 Task: In the sheet Budget Analysis ToolFont size of heading  18 Font style of dataoswald 'Font size of data '9 Alignment of headline & dataAlign center.   Fill color in heading, Red Font color of dataIn the sheet   Prodigy Sales log   book
Action: Mouse moved to (459, 180)
Screenshot: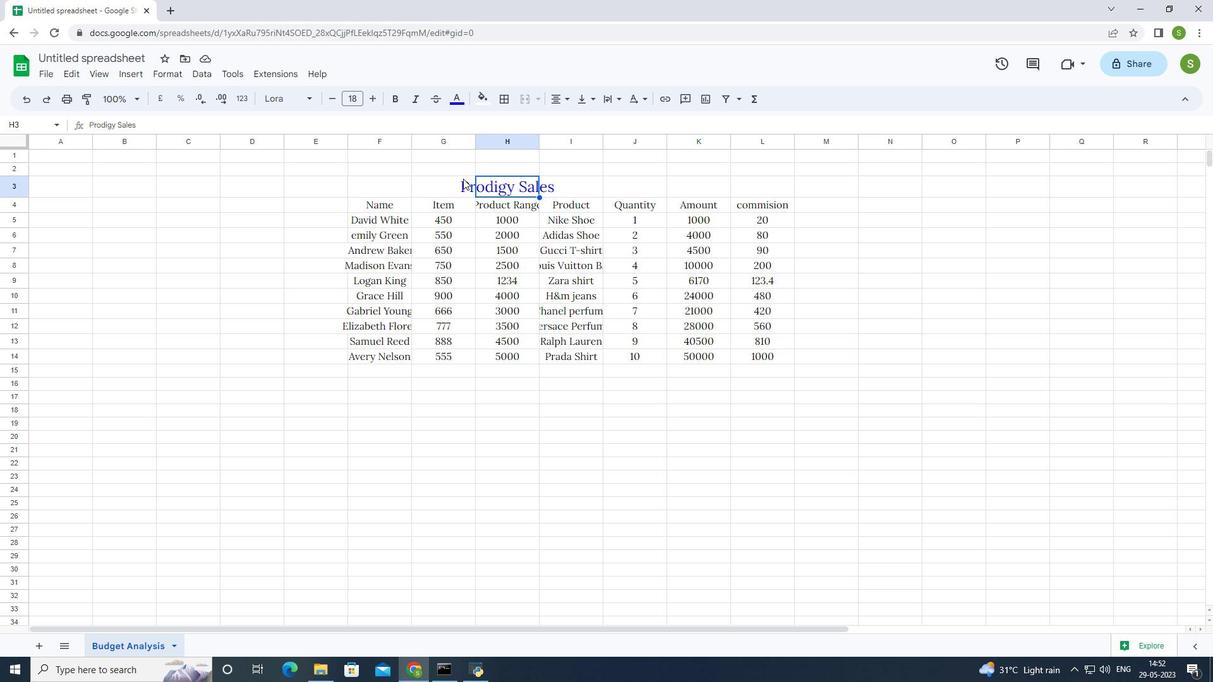 
Action: Mouse pressed left at (459, 180)
Screenshot: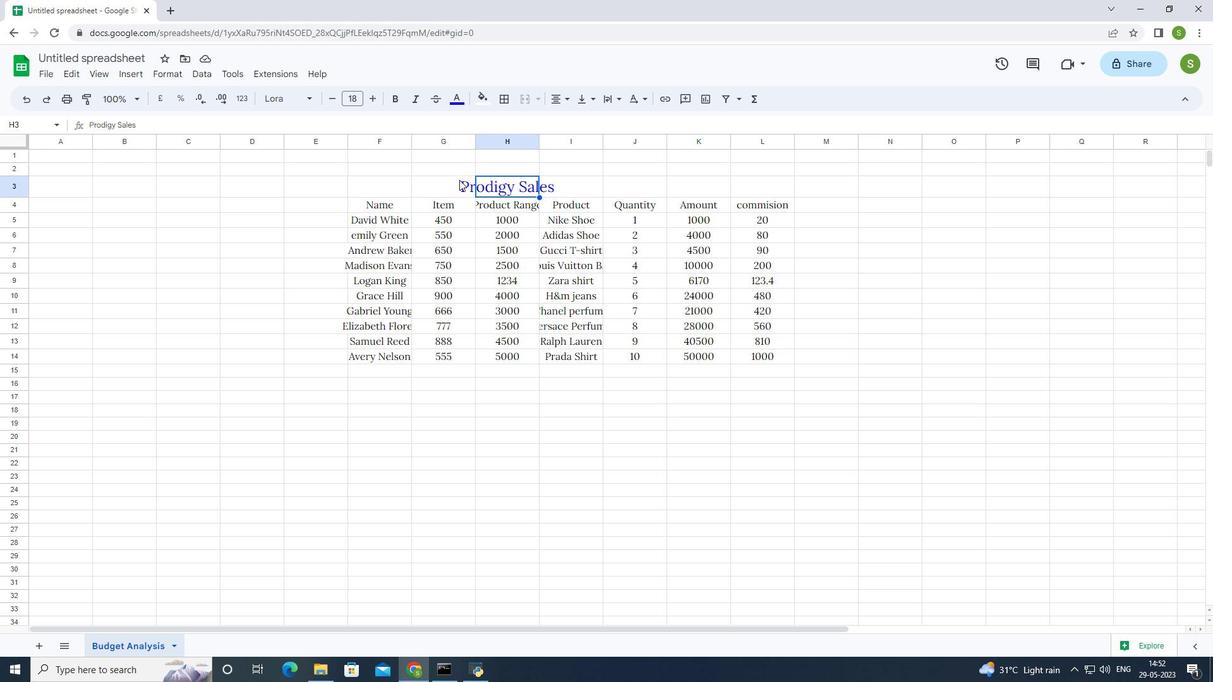 
Action: Mouse moved to (464, 185)
Screenshot: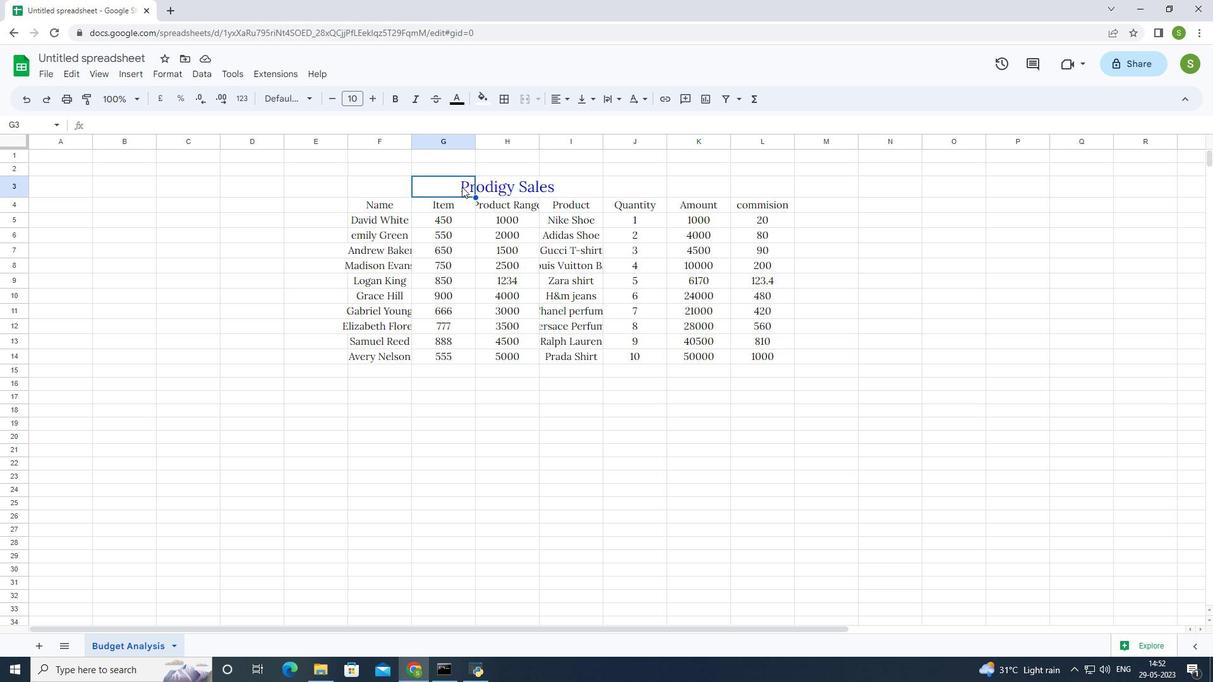 
Action: Mouse pressed left at (464, 185)
Screenshot: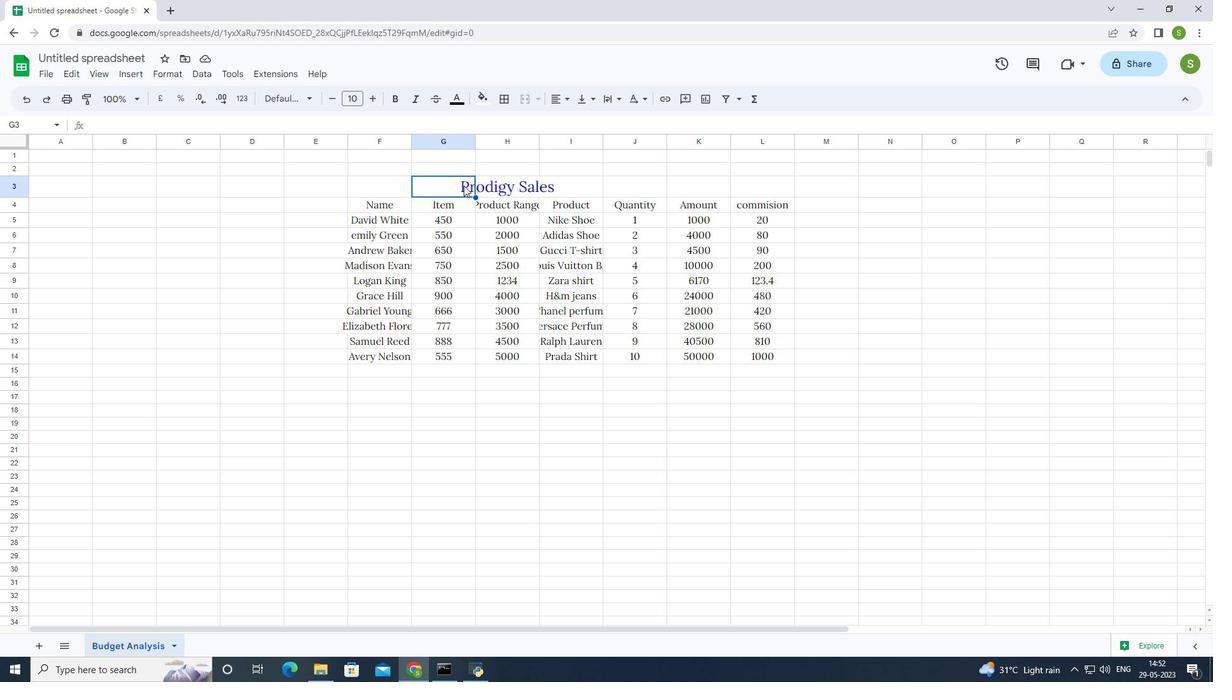 
Action: Mouse moved to (483, 183)
Screenshot: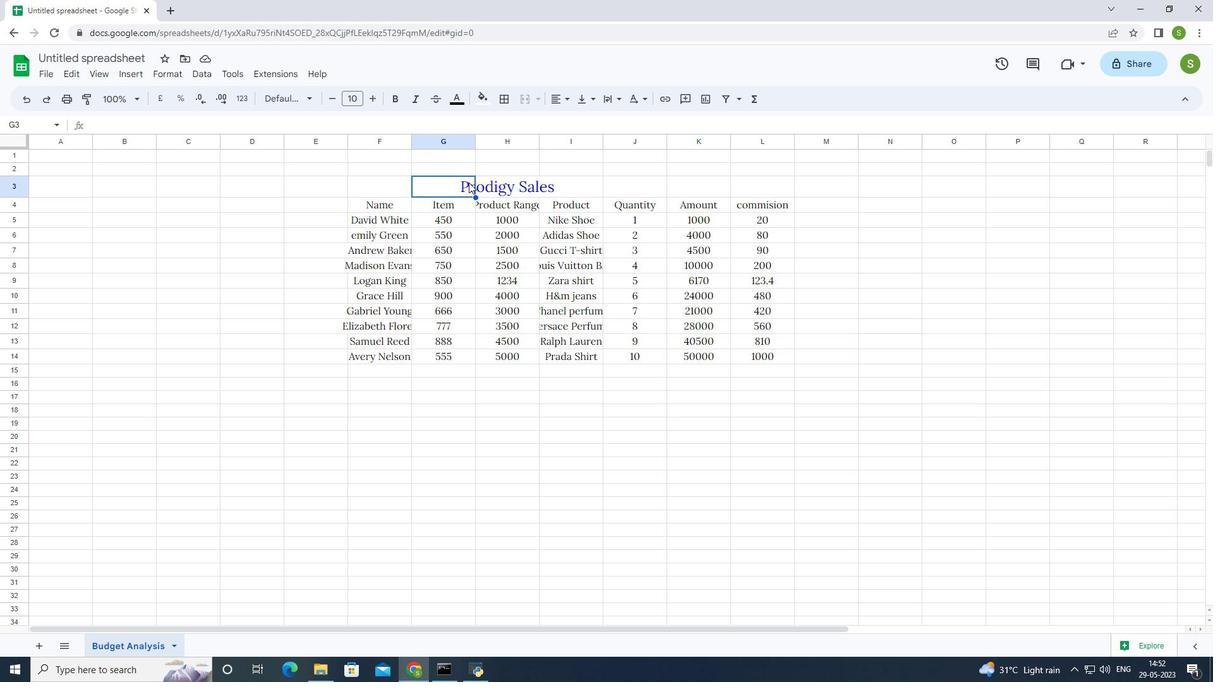 
Action: Mouse pressed left at (483, 183)
Screenshot: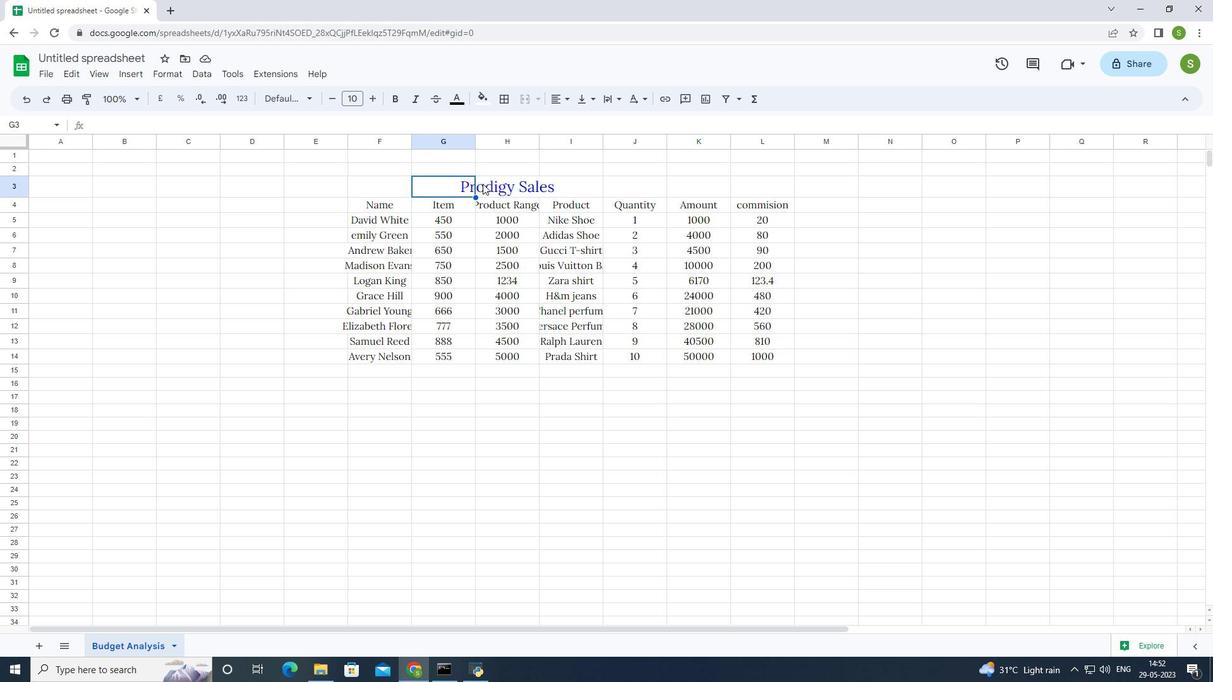 
Action: Mouse moved to (481, 101)
Screenshot: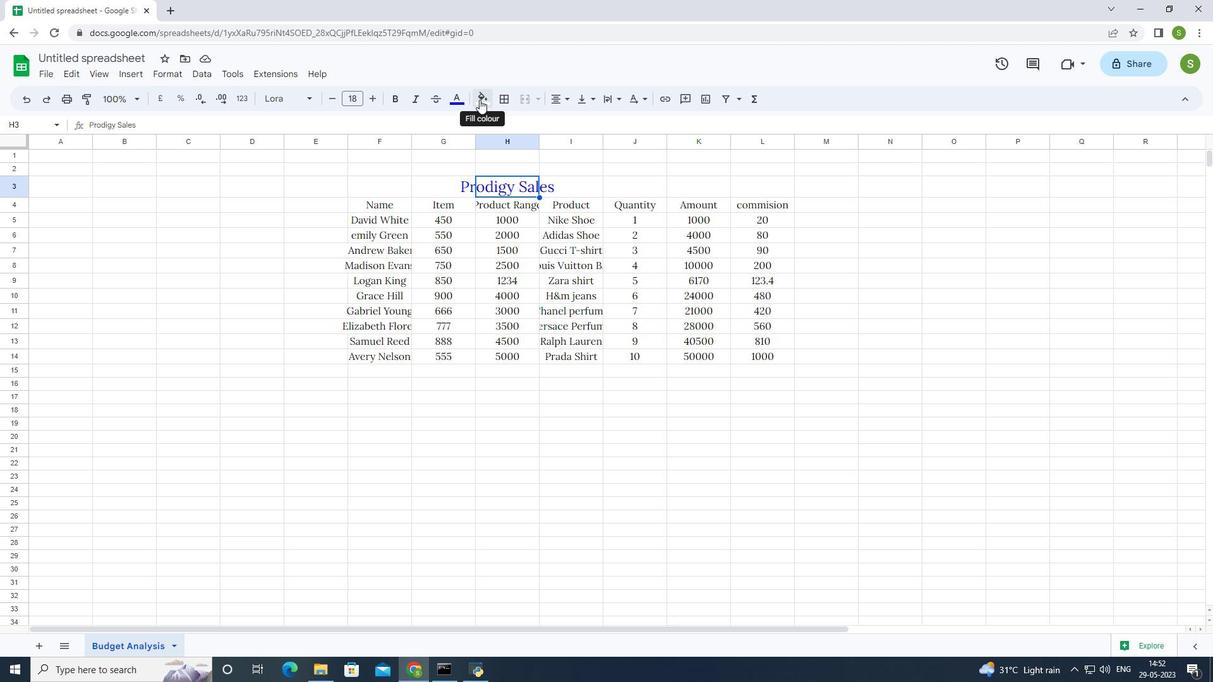 
Action: Mouse pressed left at (481, 101)
Screenshot: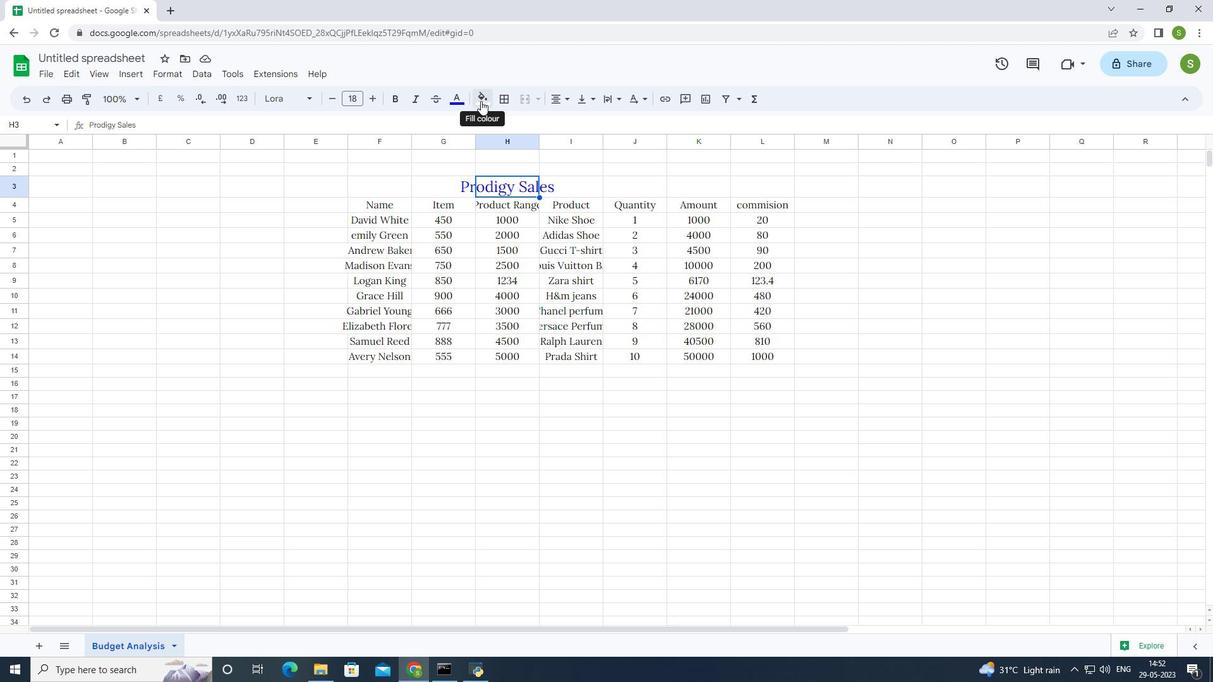 
Action: Mouse moved to (500, 151)
Screenshot: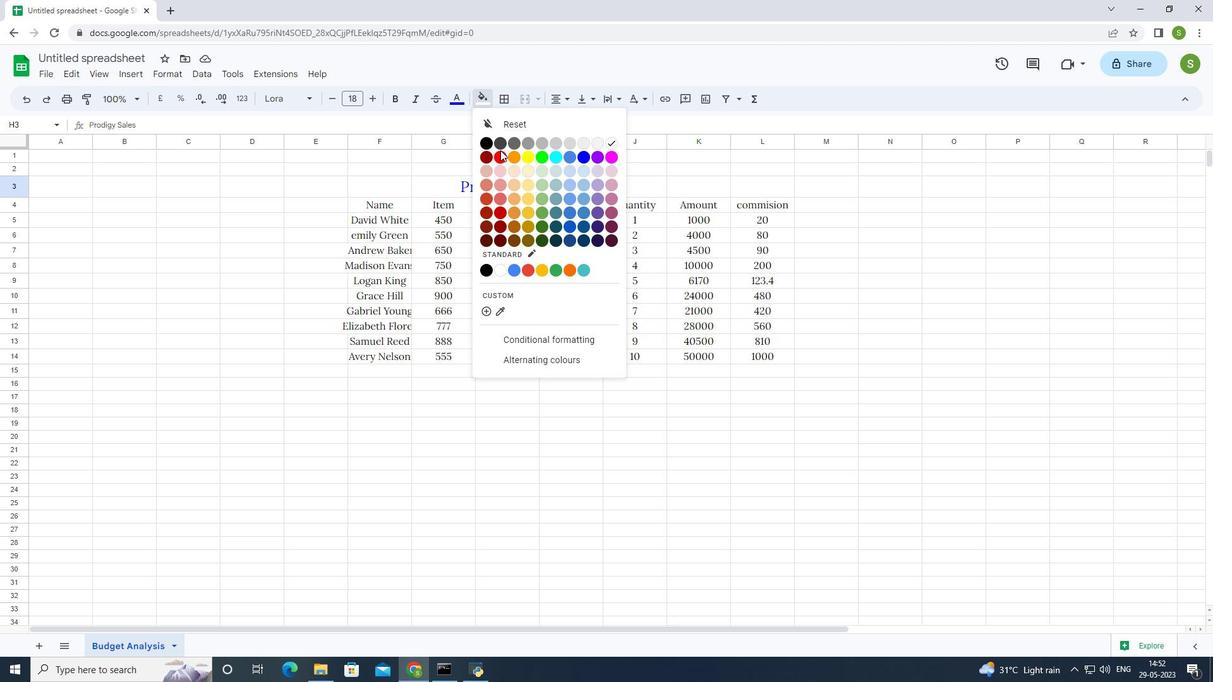
Action: Mouse pressed left at (500, 151)
Screenshot: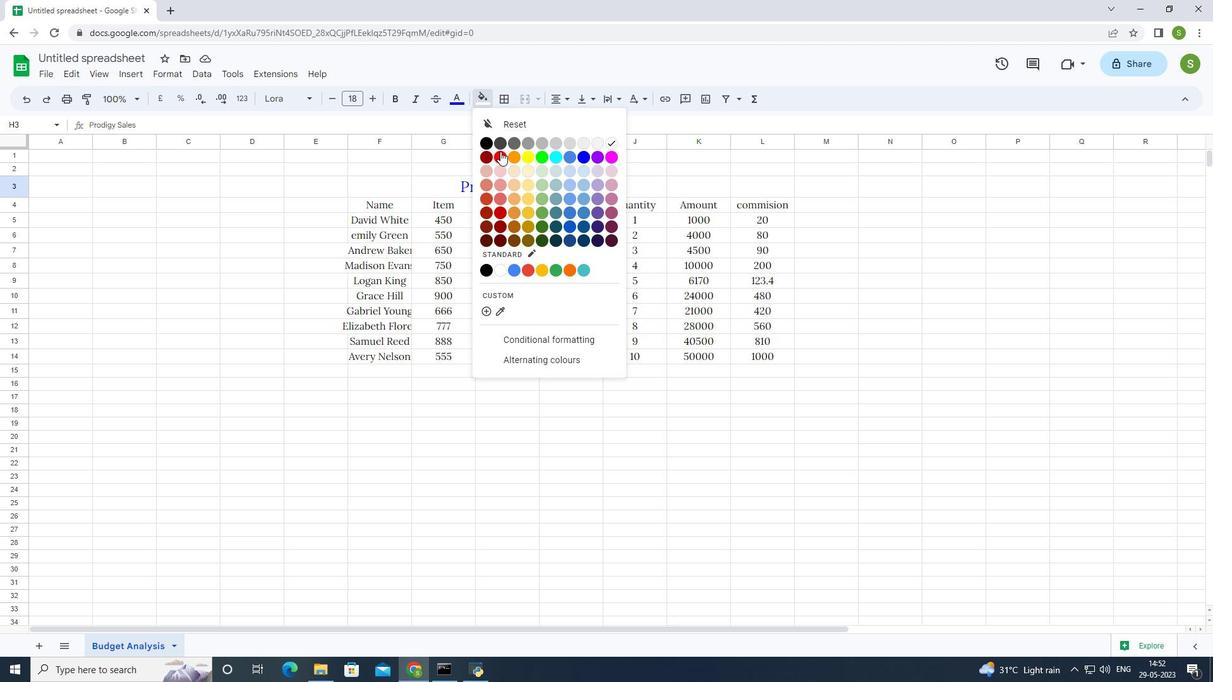 
Action: Mouse moved to (551, 188)
Screenshot: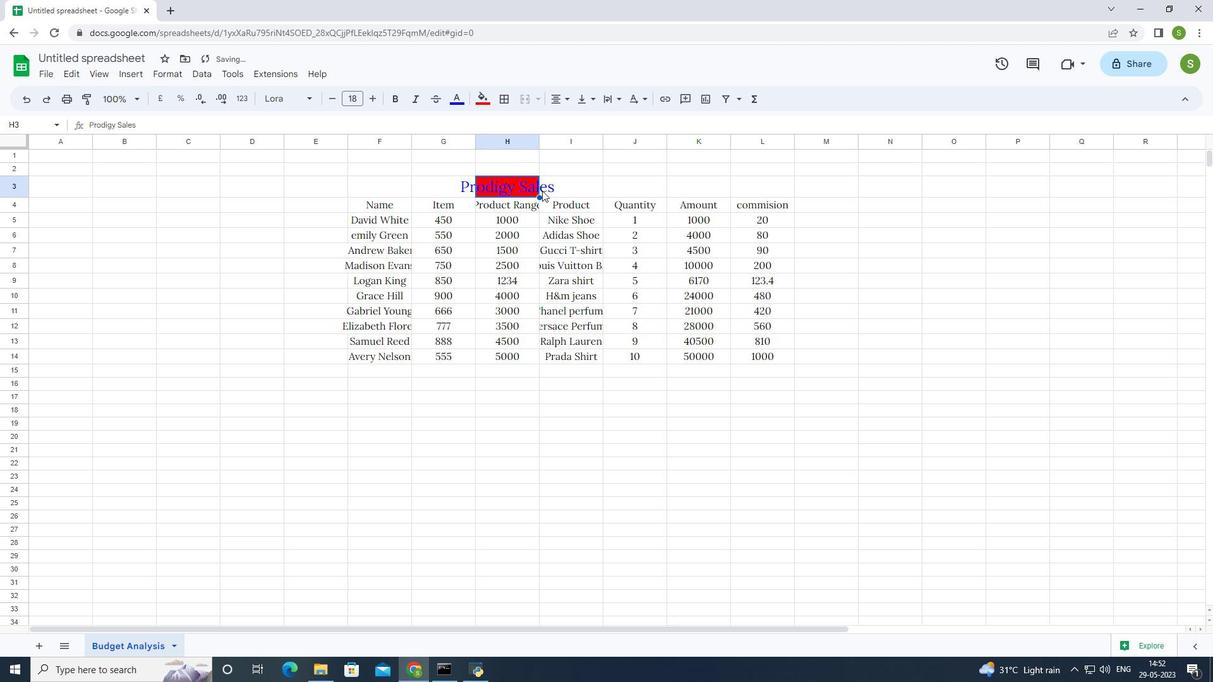 
Action: Mouse pressed left at (551, 188)
Screenshot: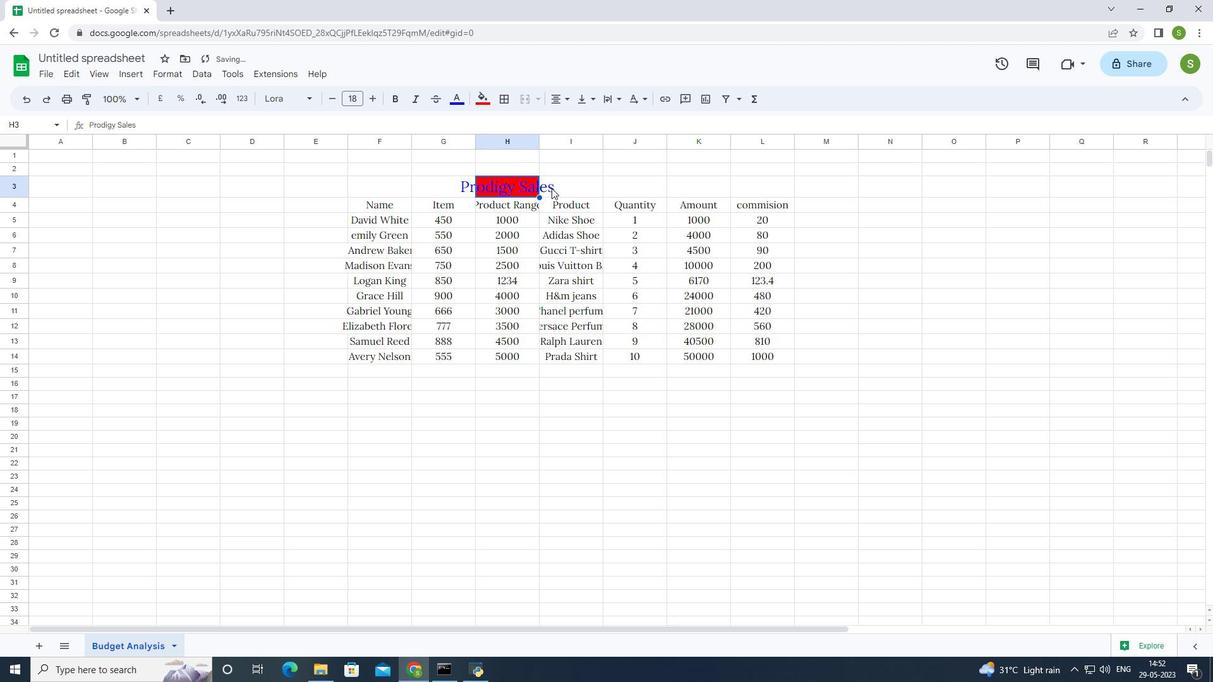 
Action: Mouse moved to (462, 178)
Screenshot: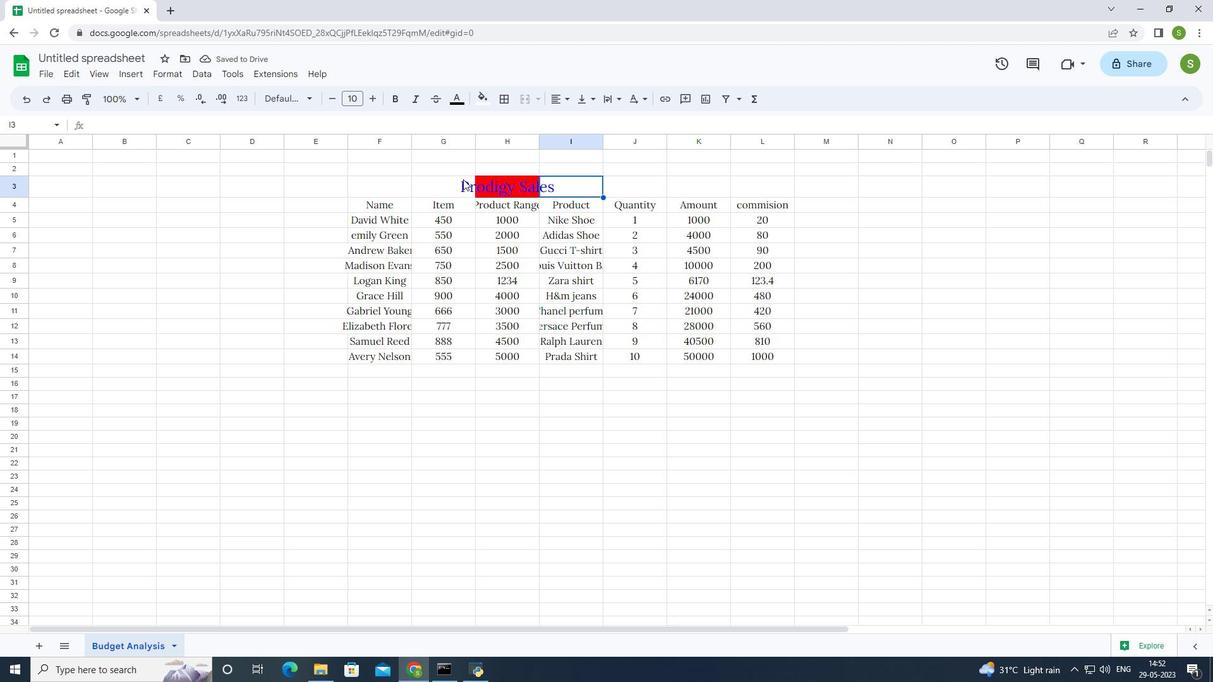 
Action: Mouse pressed left at (462, 178)
Screenshot: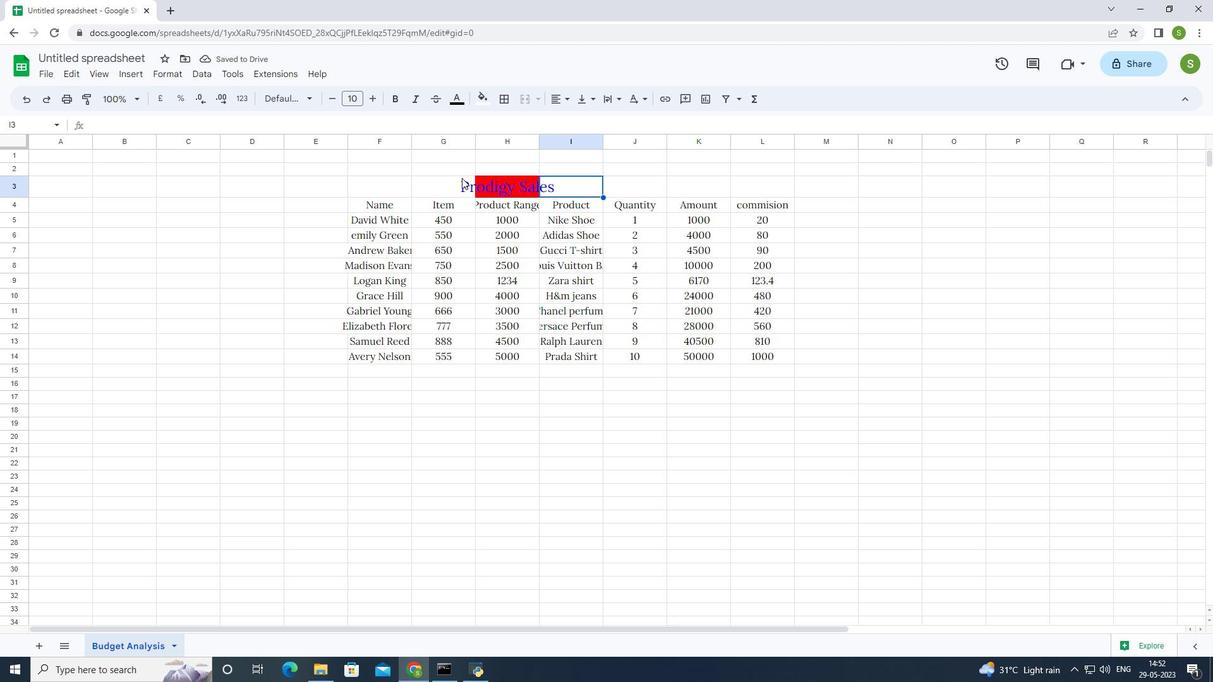 
Action: Mouse moved to (457, 93)
Screenshot: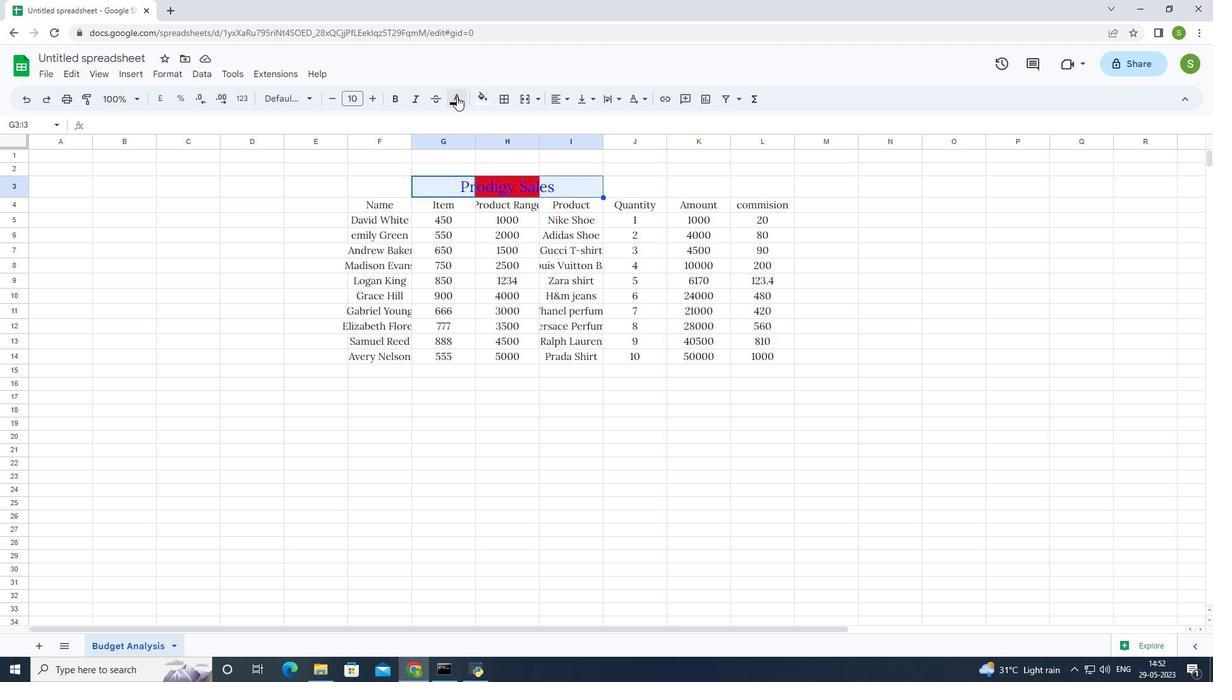 
Action: Mouse pressed left at (457, 93)
Screenshot: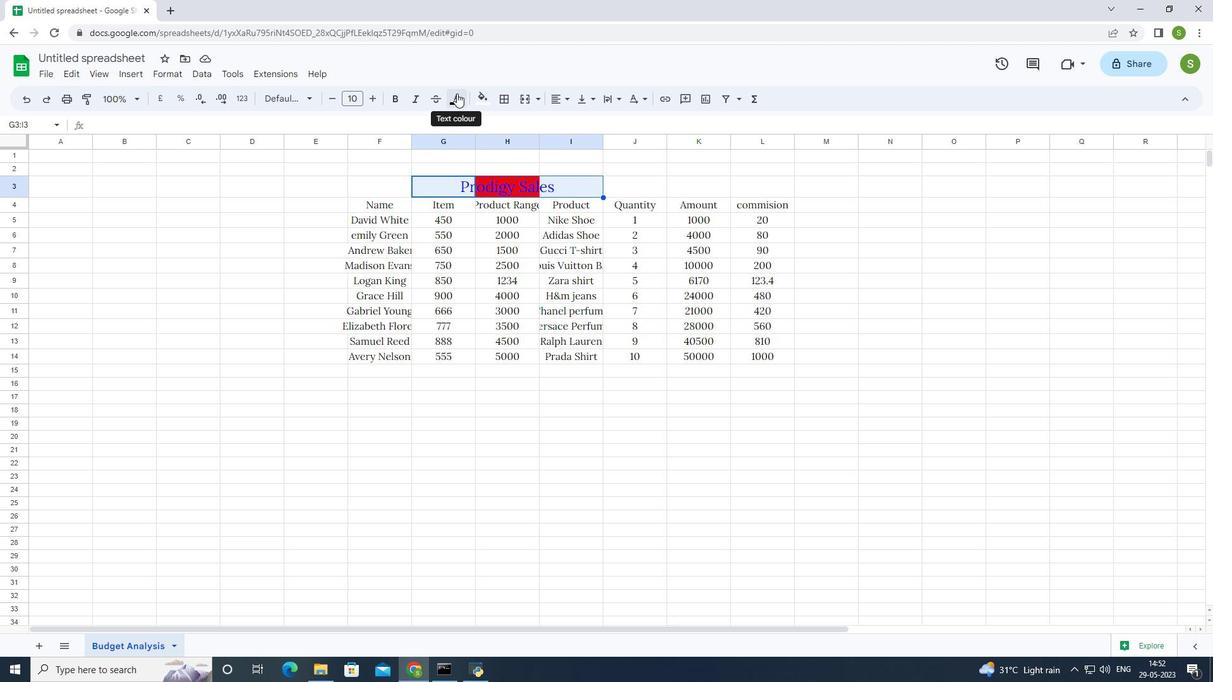 
Action: Mouse moved to (478, 97)
Screenshot: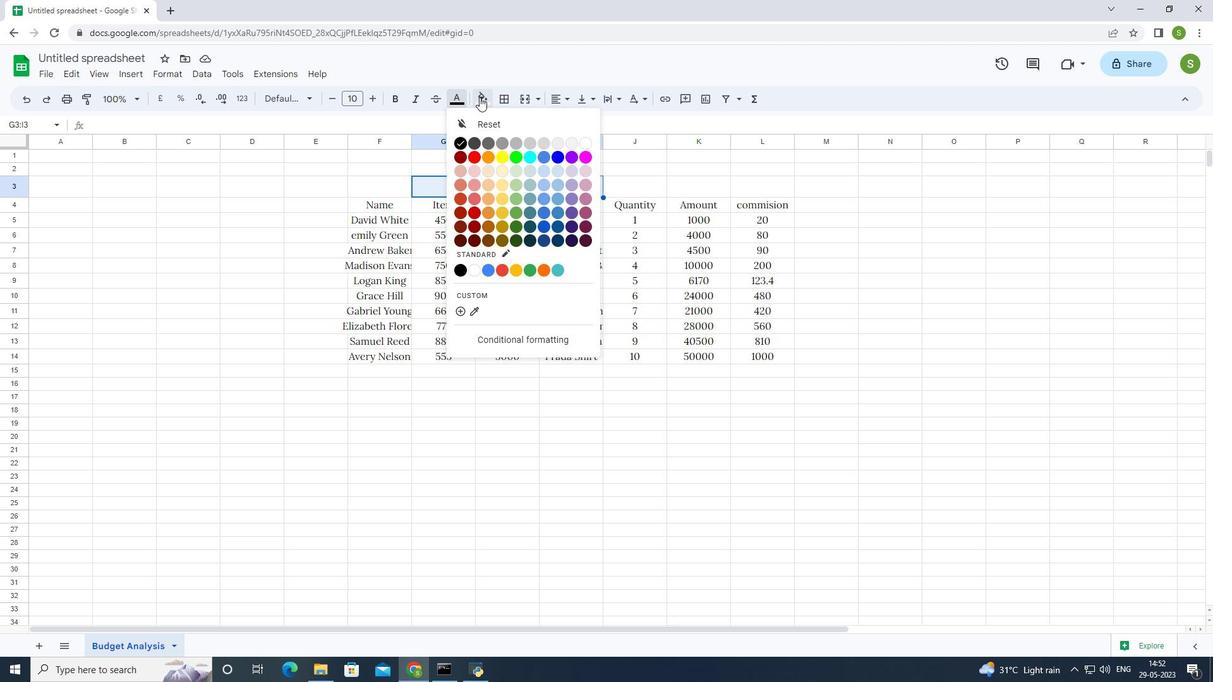 
Action: Mouse pressed left at (478, 97)
Screenshot: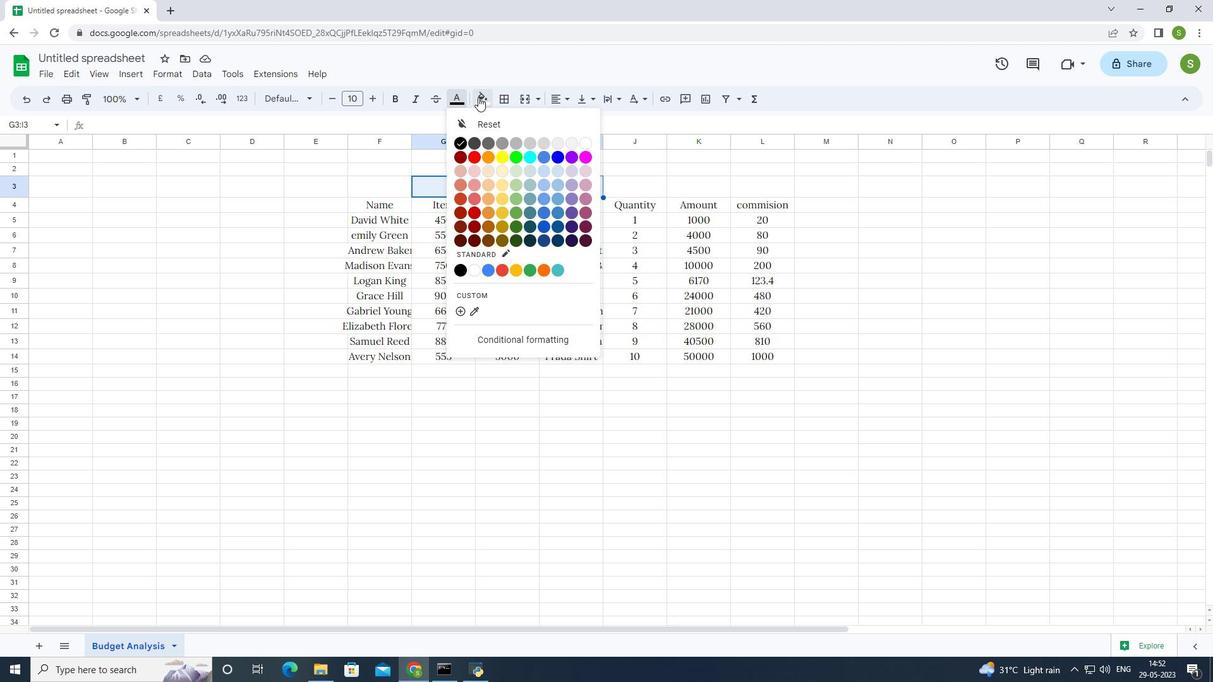 
Action: Mouse moved to (500, 155)
Screenshot: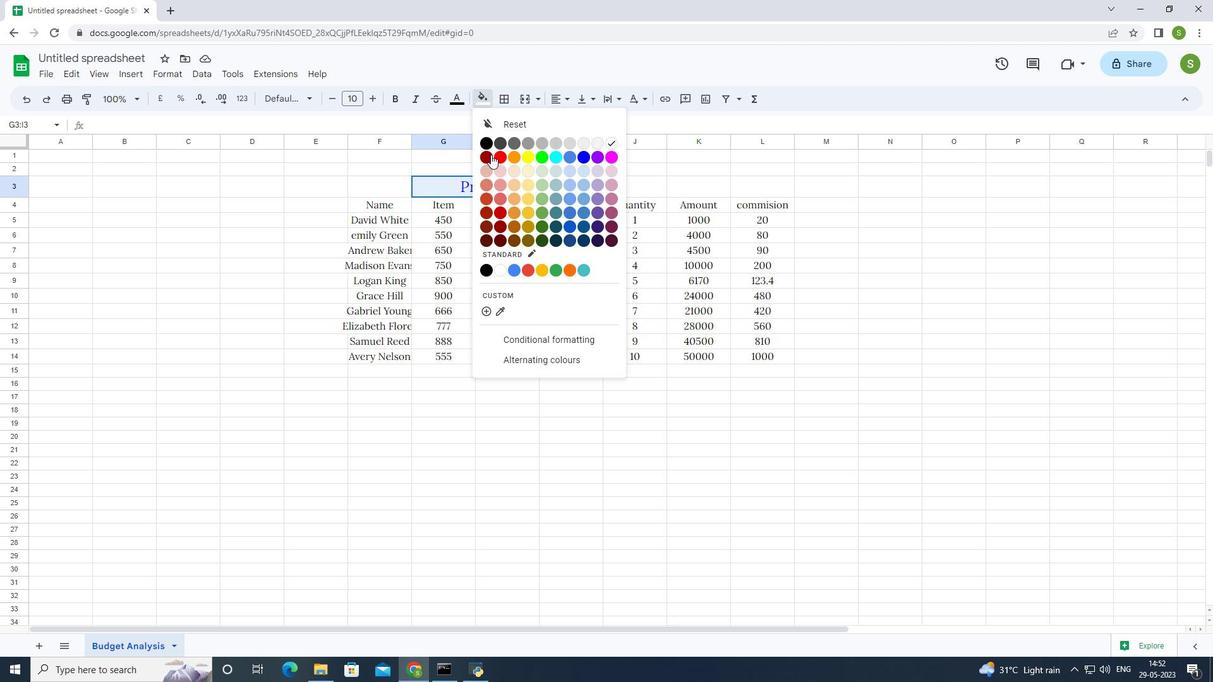 
Action: Mouse pressed left at (500, 155)
Screenshot: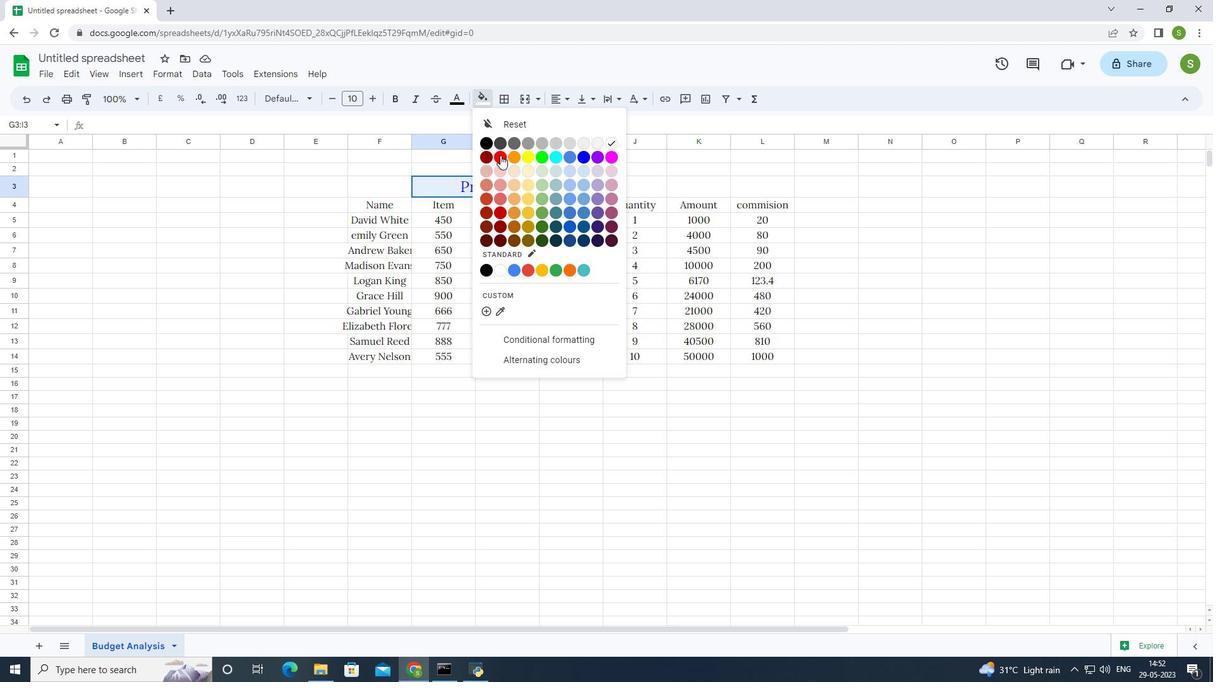 
Action: Mouse moved to (354, 200)
Screenshot: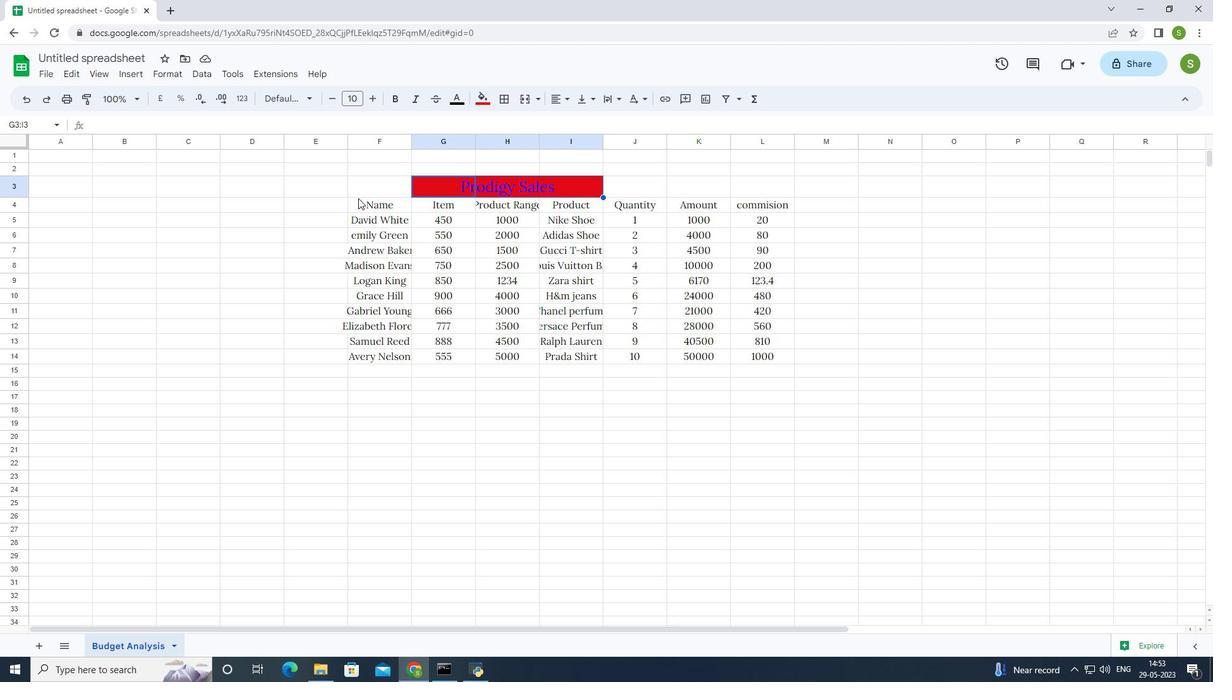 
Action: Mouse pressed left at (354, 200)
Screenshot: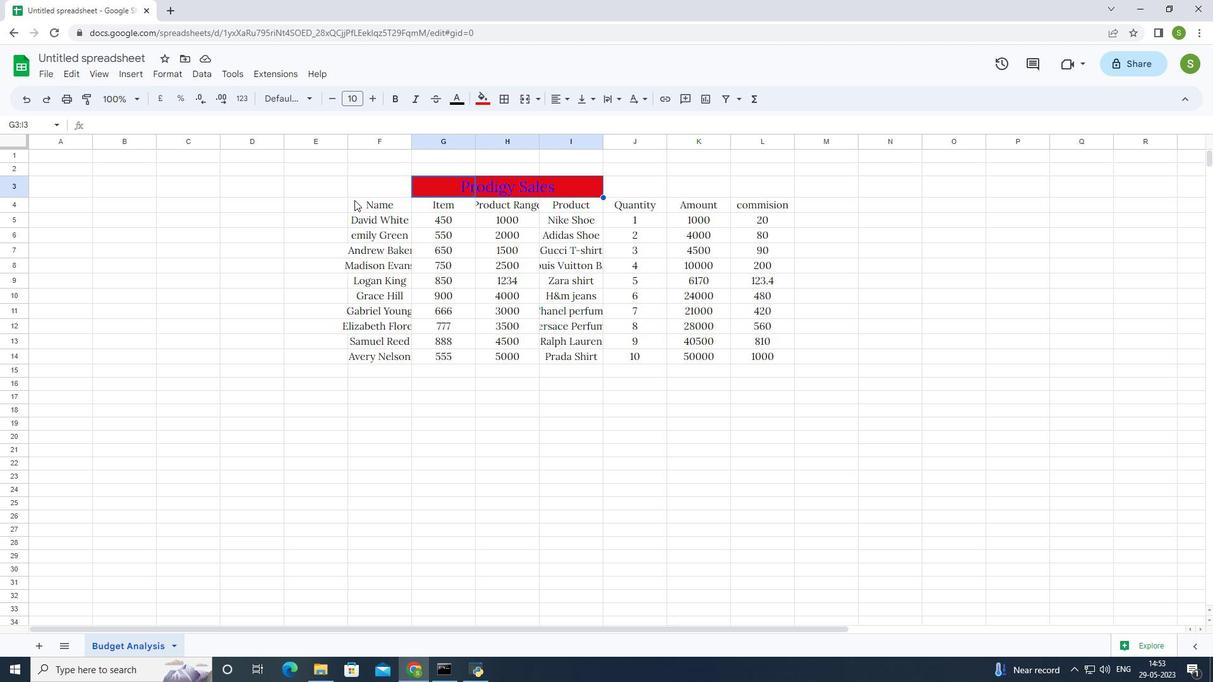 
Action: Mouse moved to (455, 96)
Screenshot: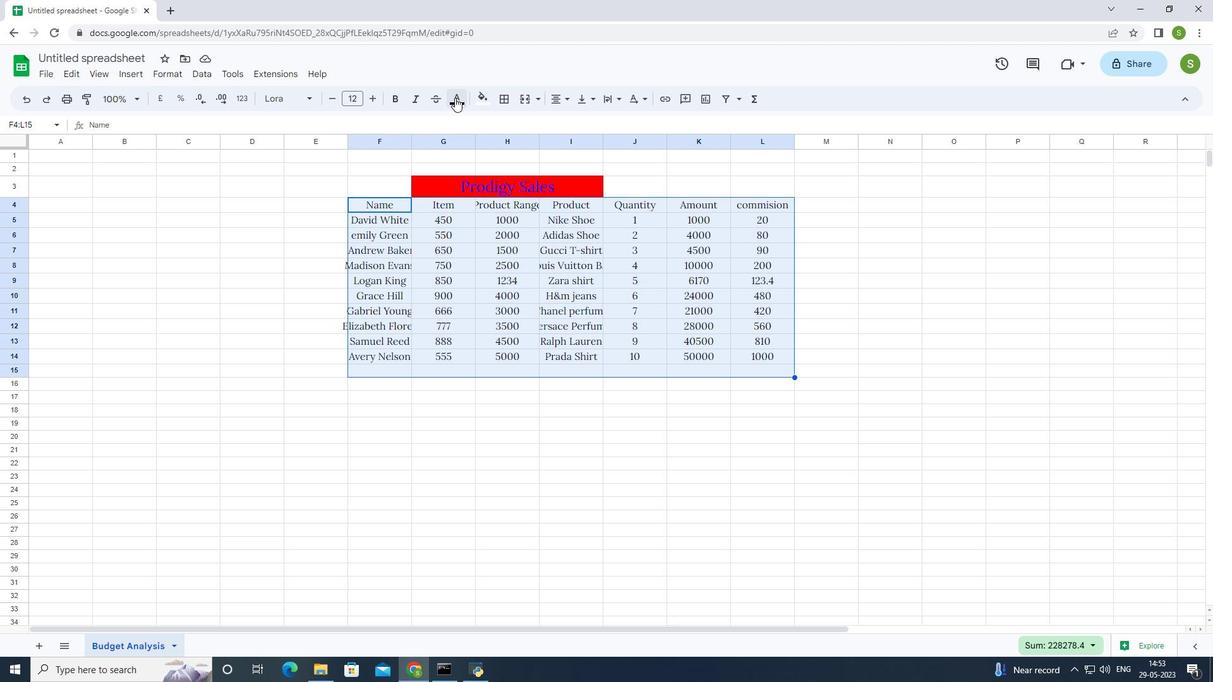 
Action: Mouse pressed left at (455, 96)
Screenshot: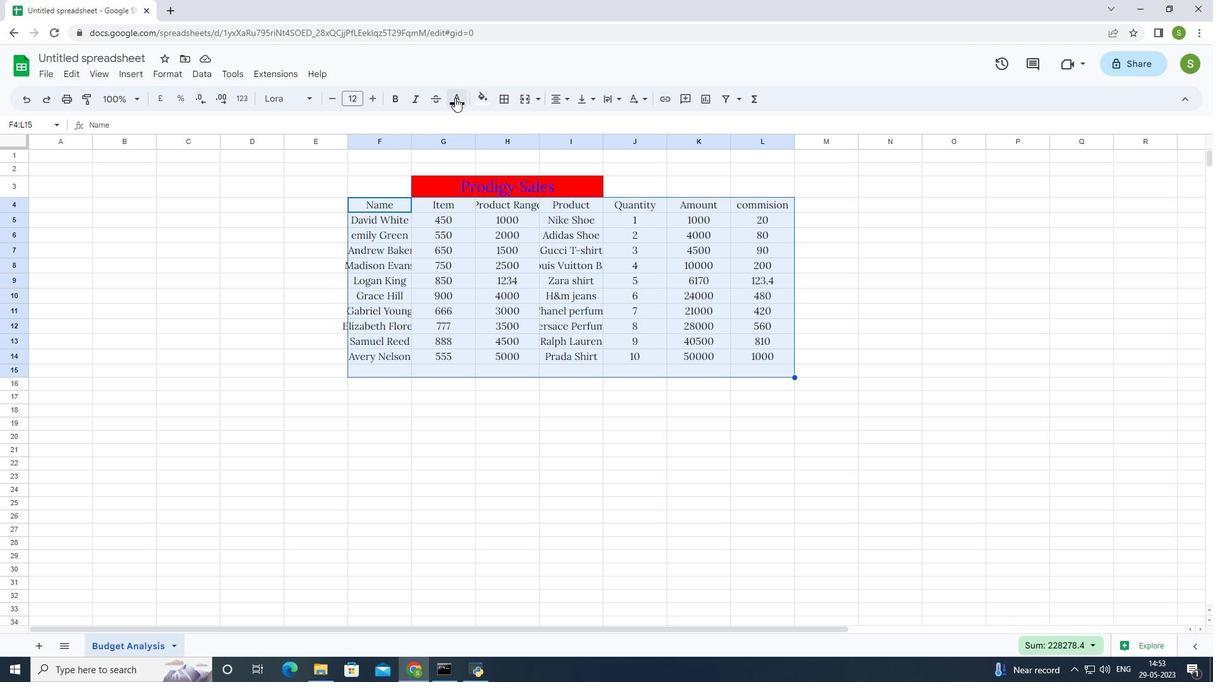 
Action: Mouse moved to (476, 157)
Screenshot: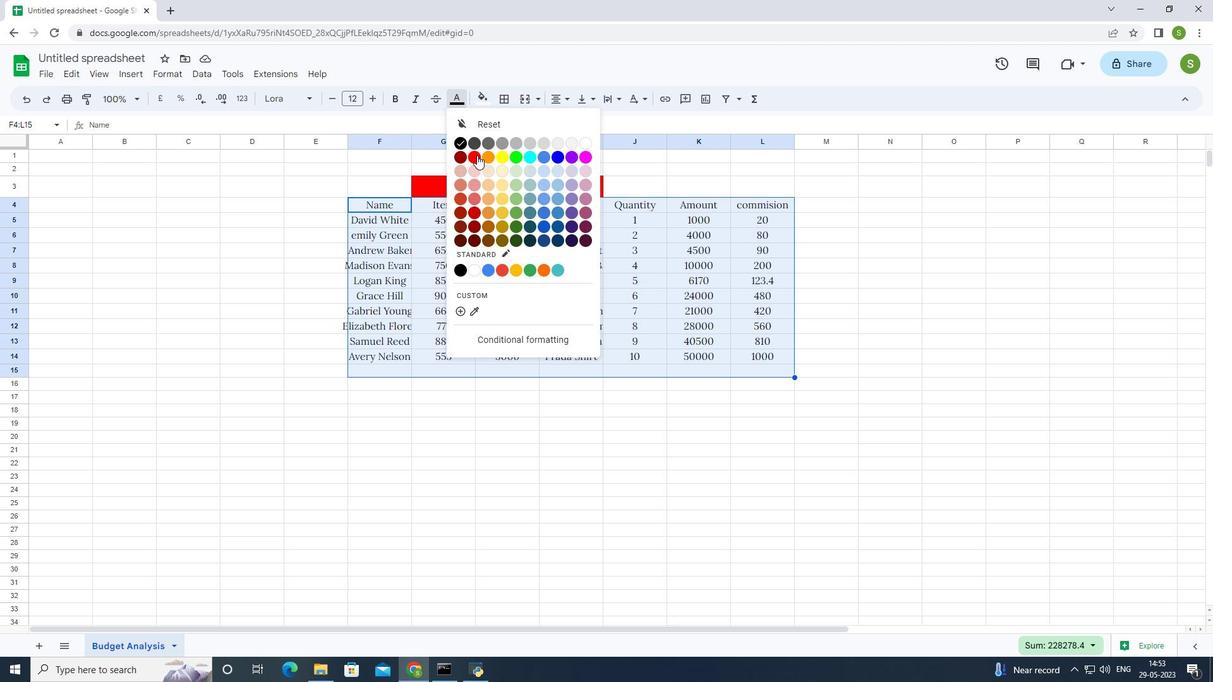 
Action: Mouse pressed left at (476, 157)
Screenshot: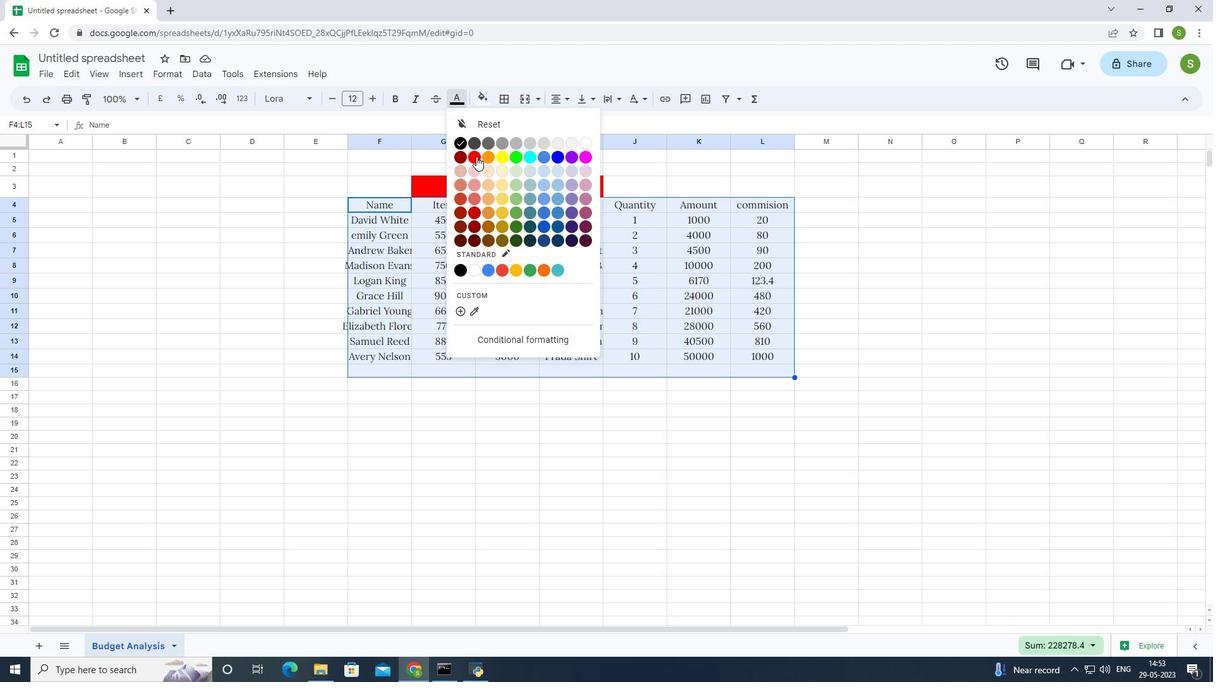 
Action: Mouse moved to (843, 313)
Screenshot: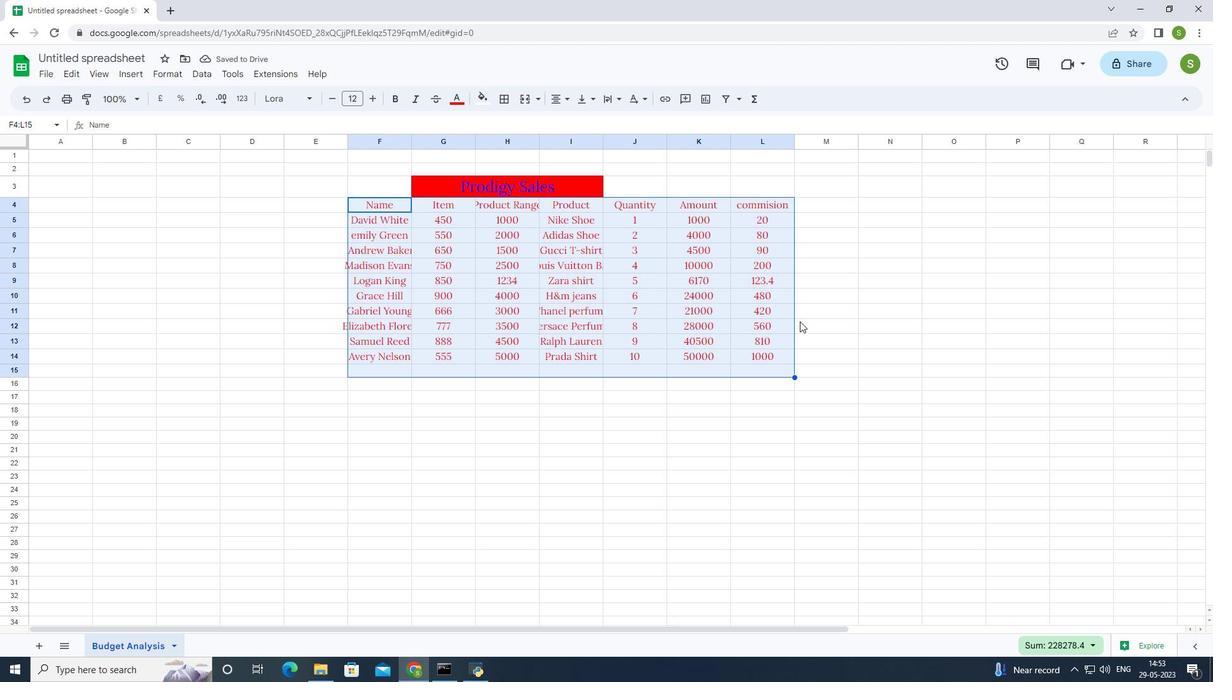 
Action: Mouse pressed left at (843, 313)
Screenshot: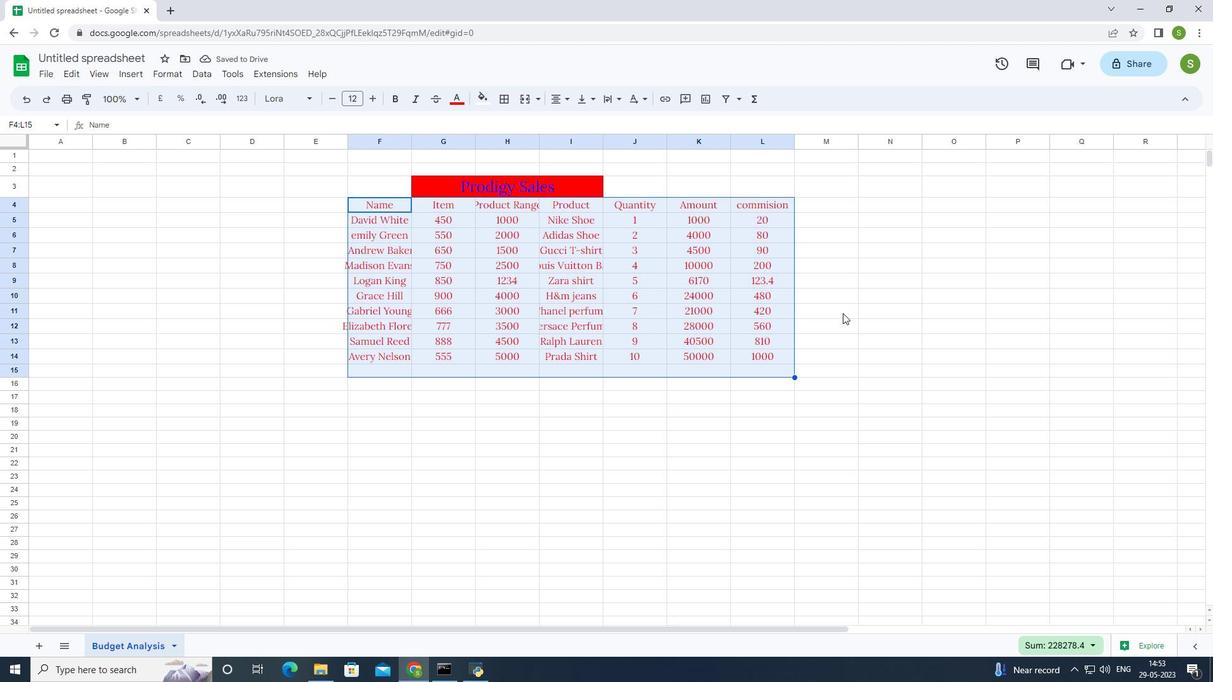 
Action: Mouse moved to (815, 325)
Screenshot: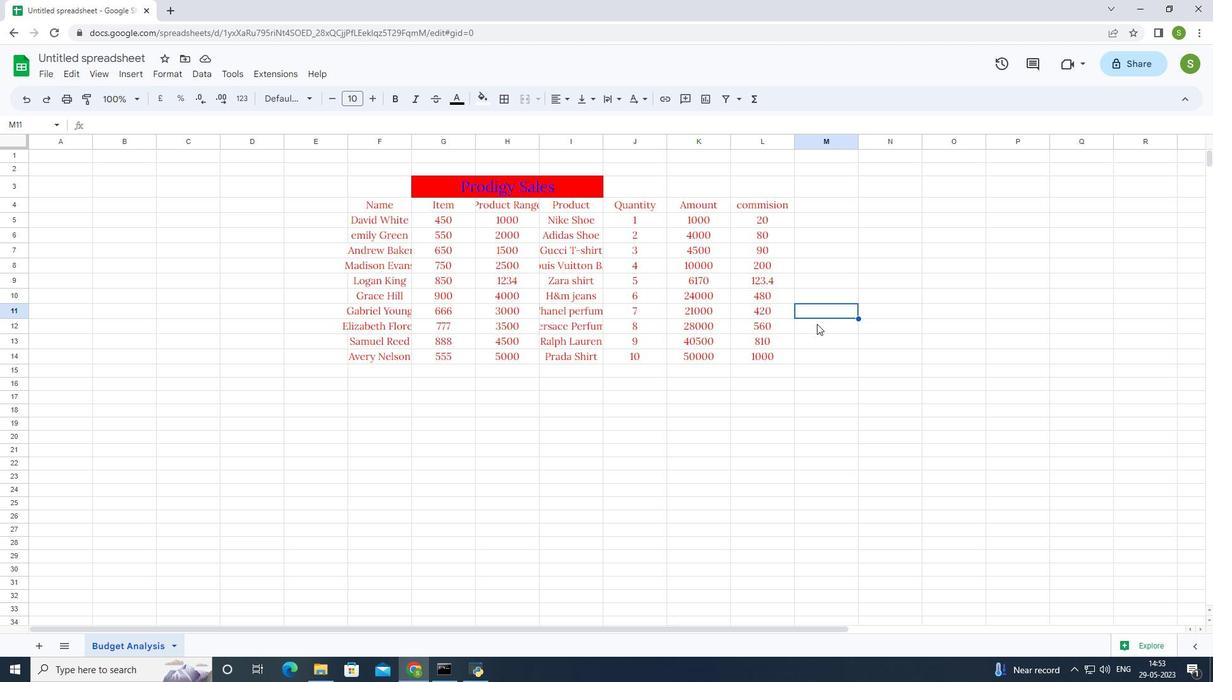 
Action: Key pressed ctrl+S
Screenshot: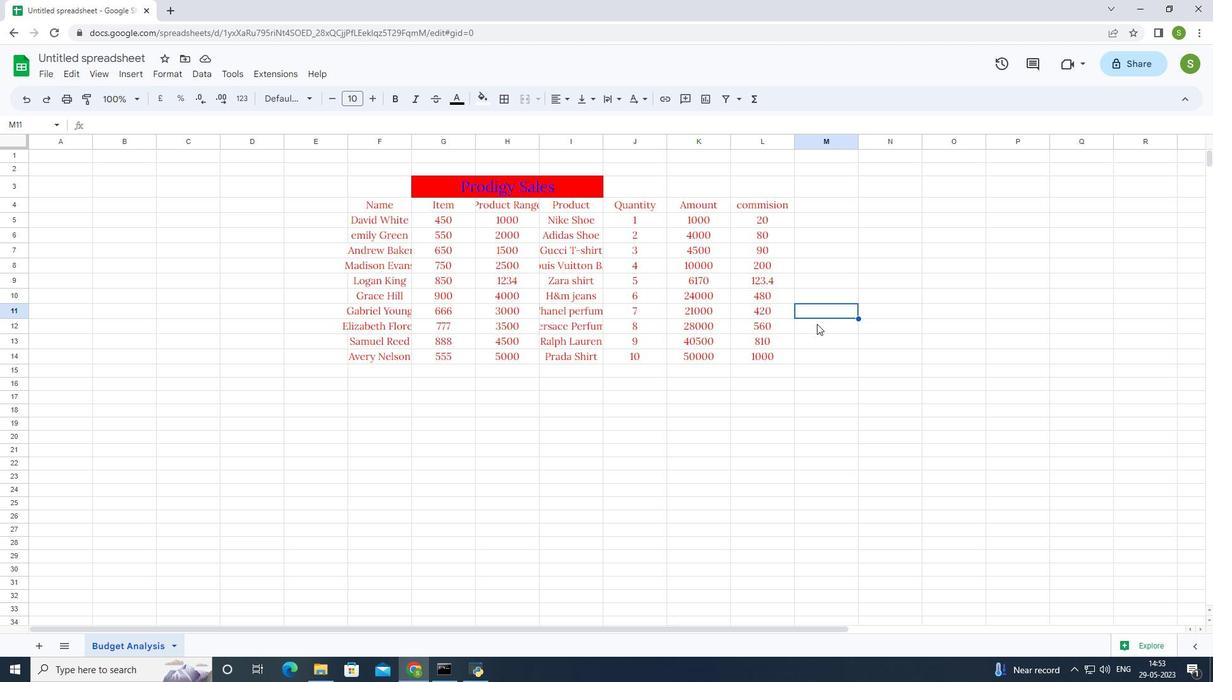 
Action: Mouse moved to (811, 326)
Screenshot: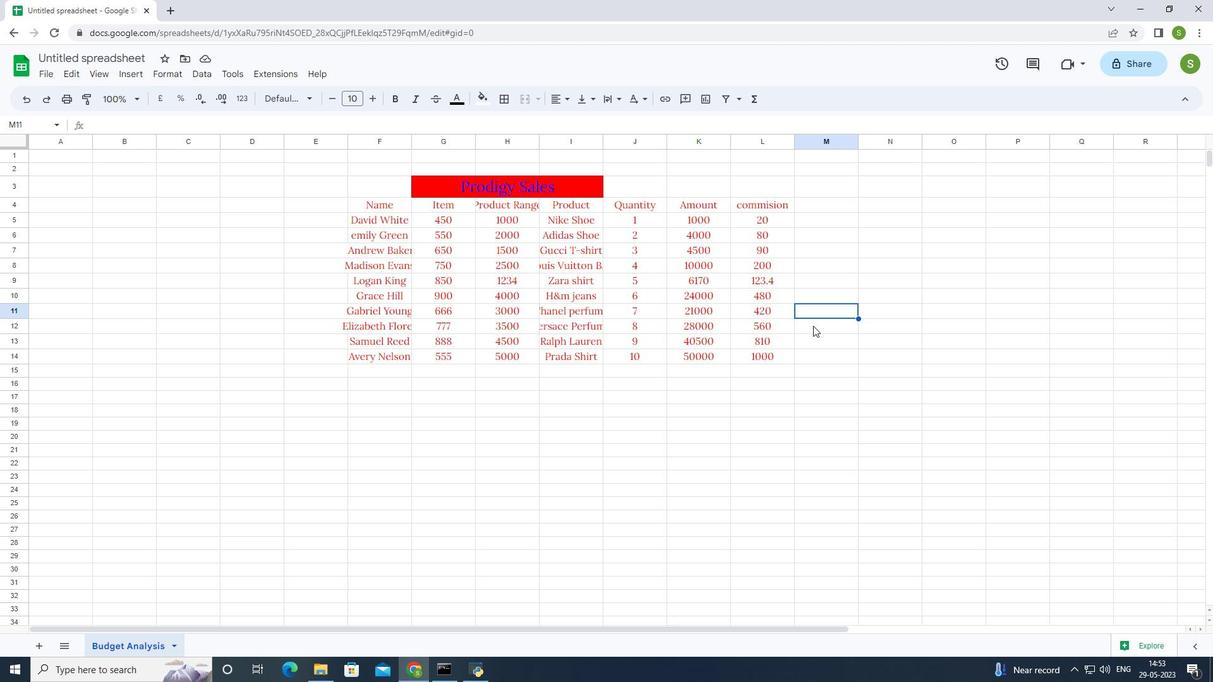 
